 Task: Create a due date automation trigger when advanced on, on the tuesday after a card is due add dates without an incomplete due date at 11:00 AM.
Action: Mouse moved to (880, 268)
Screenshot: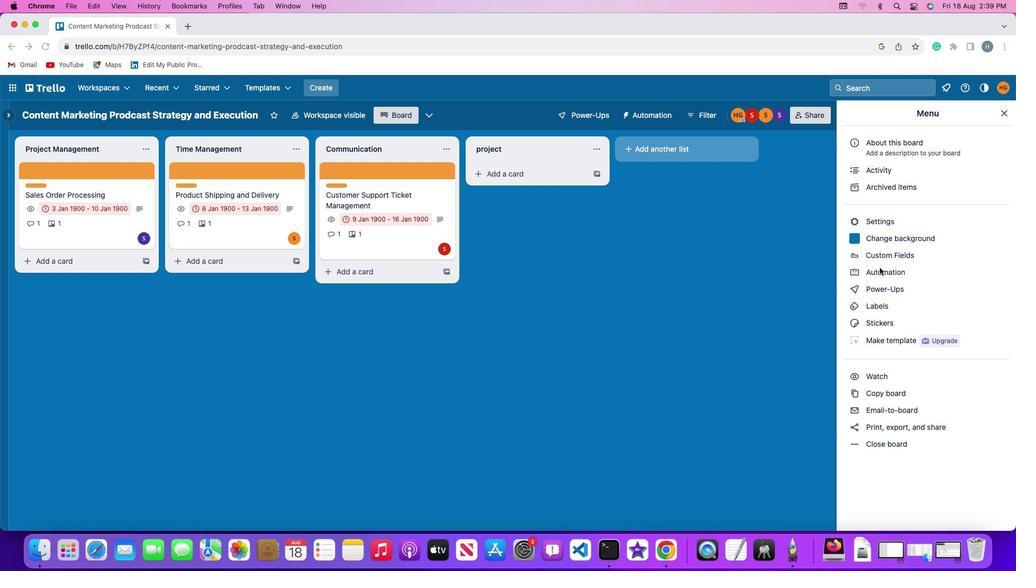 
Action: Mouse pressed left at (880, 268)
Screenshot: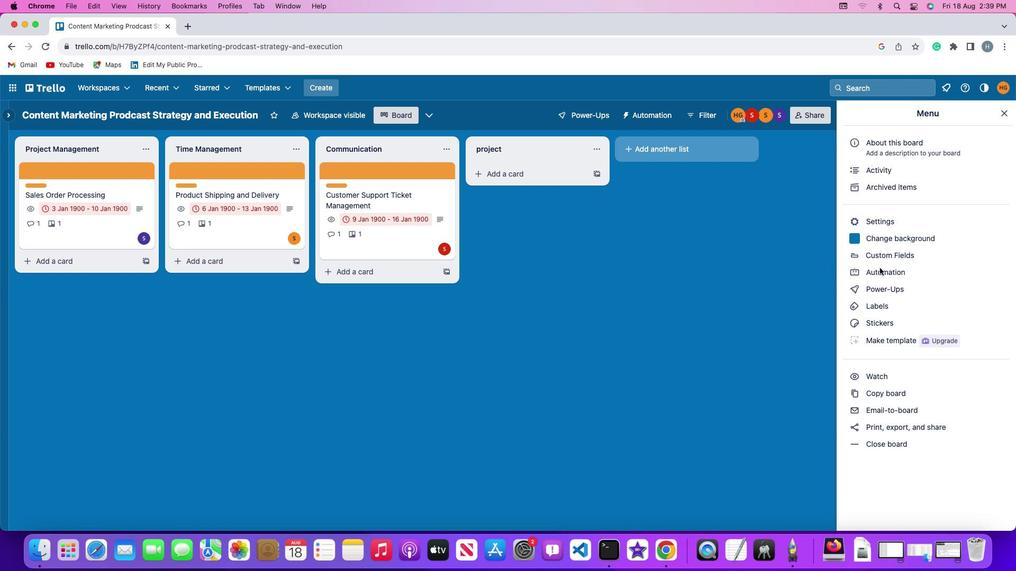 
Action: Mouse pressed left at (880, 268)
Screenshot: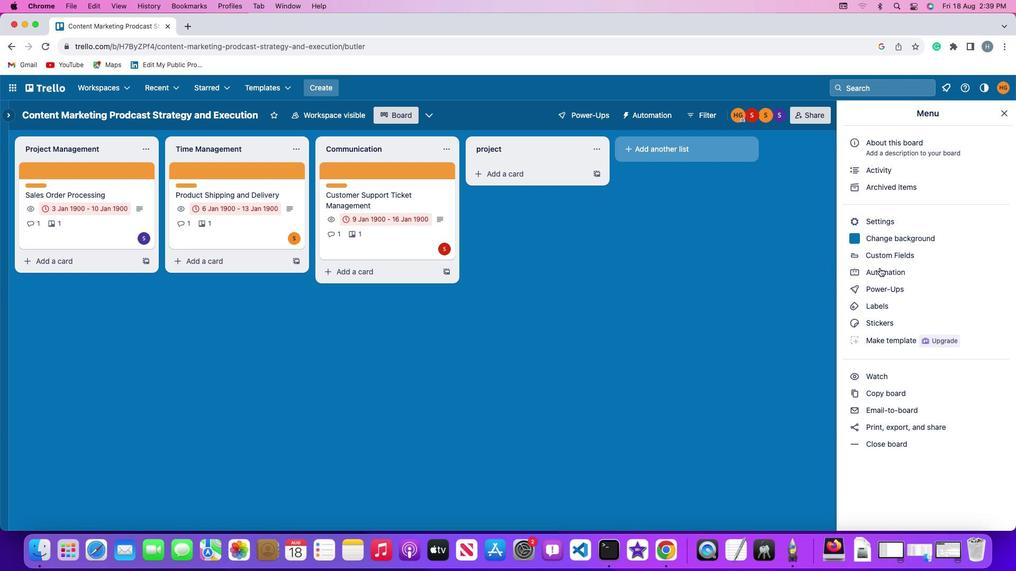 
Action: Mouse moved to (60, 253)
Screenshot: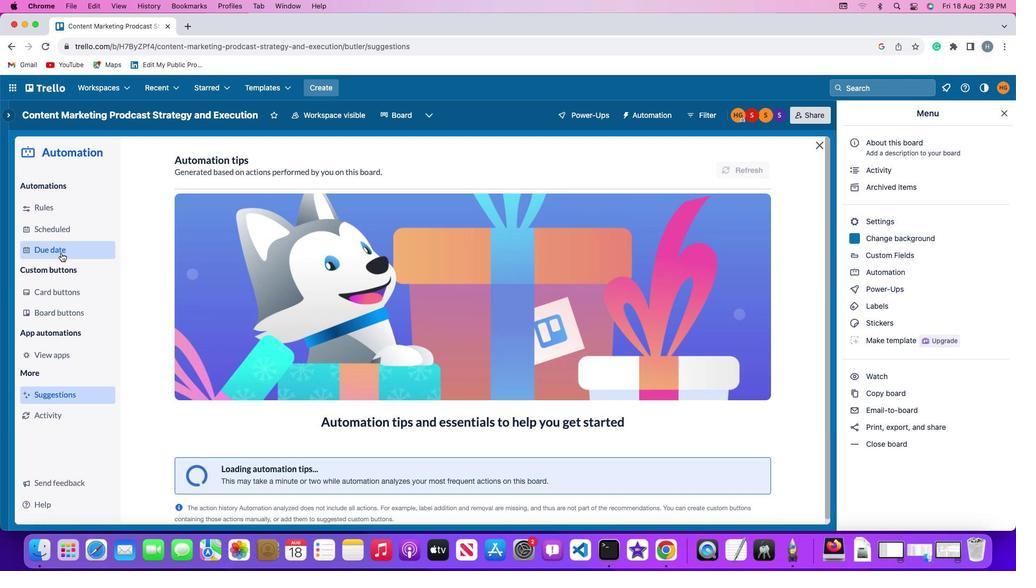 
Action: Mouse pressed left at (60, 253)
Screenshot: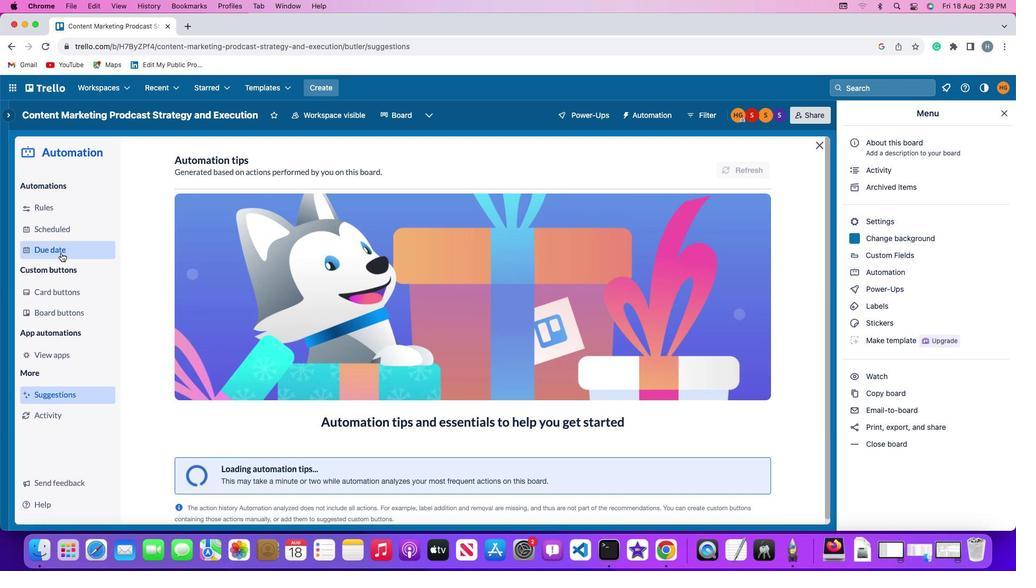 
Action: Mouse moved to (717, 168)
Screenshot: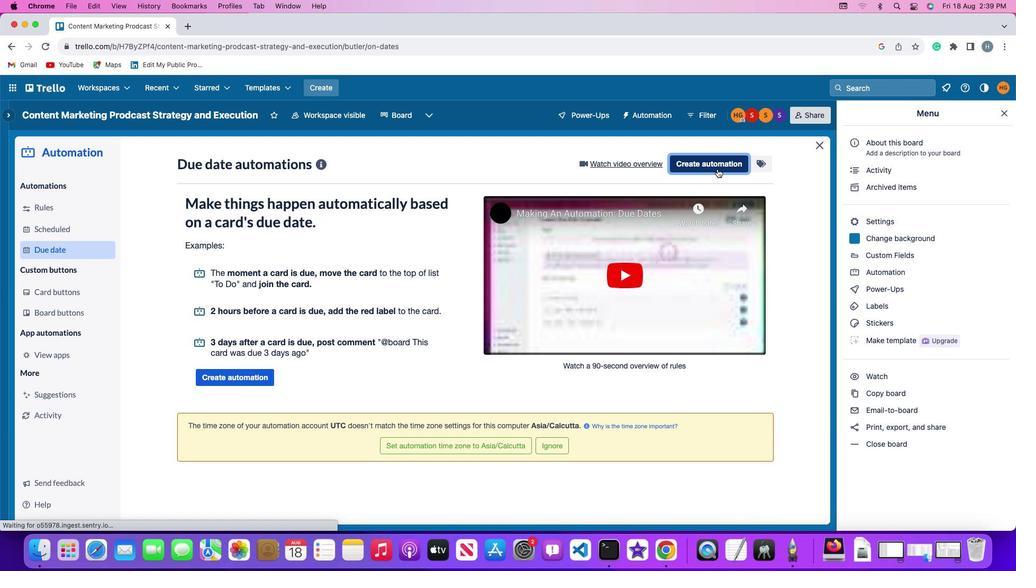 
Action: Mouse pressed left at (717, 168)
Screenshot: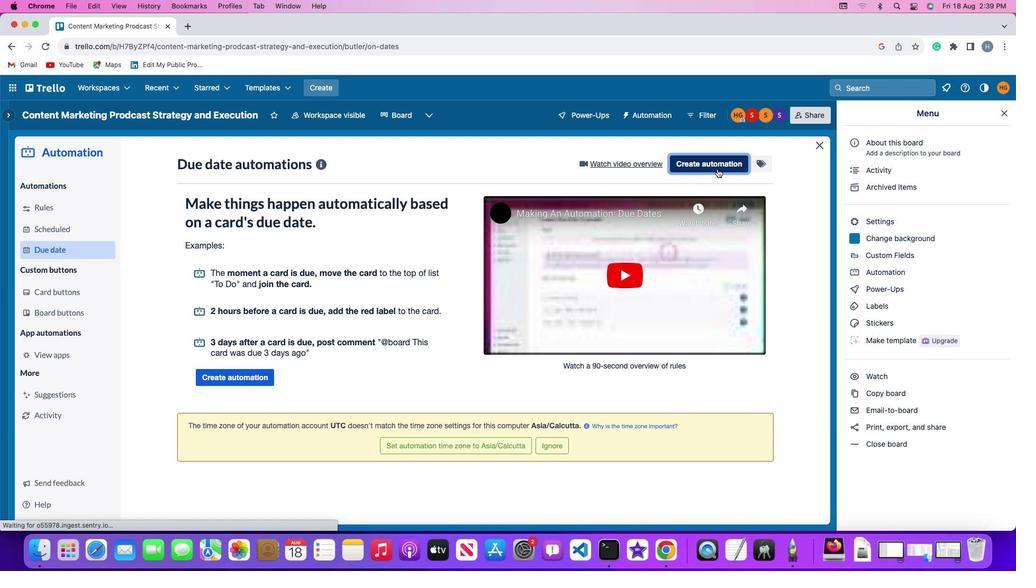 
Action: Mouse moved to (214, 263)
Screenshot: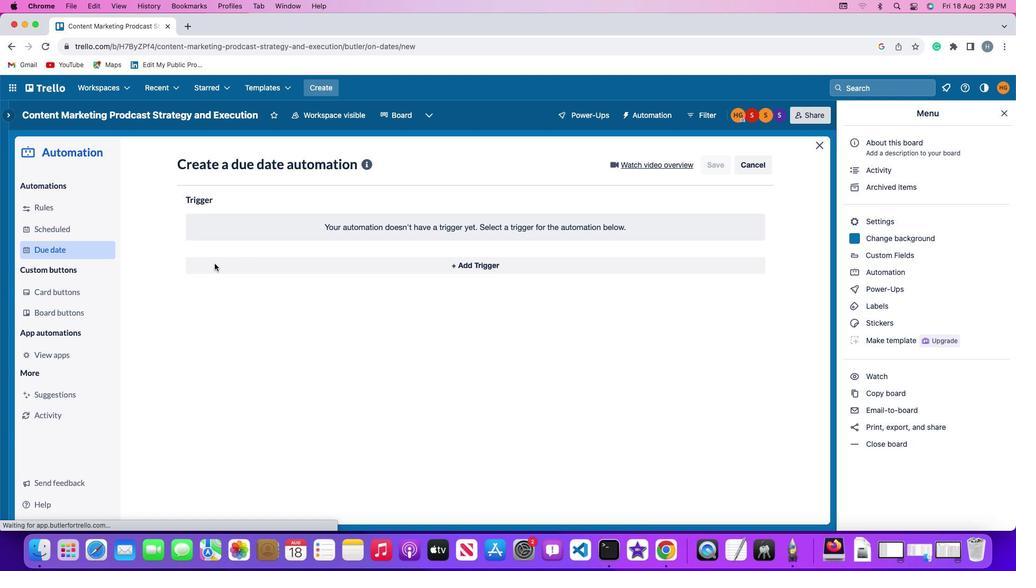 
Action: Mouse pressed left at (214, 263)
Screenshot: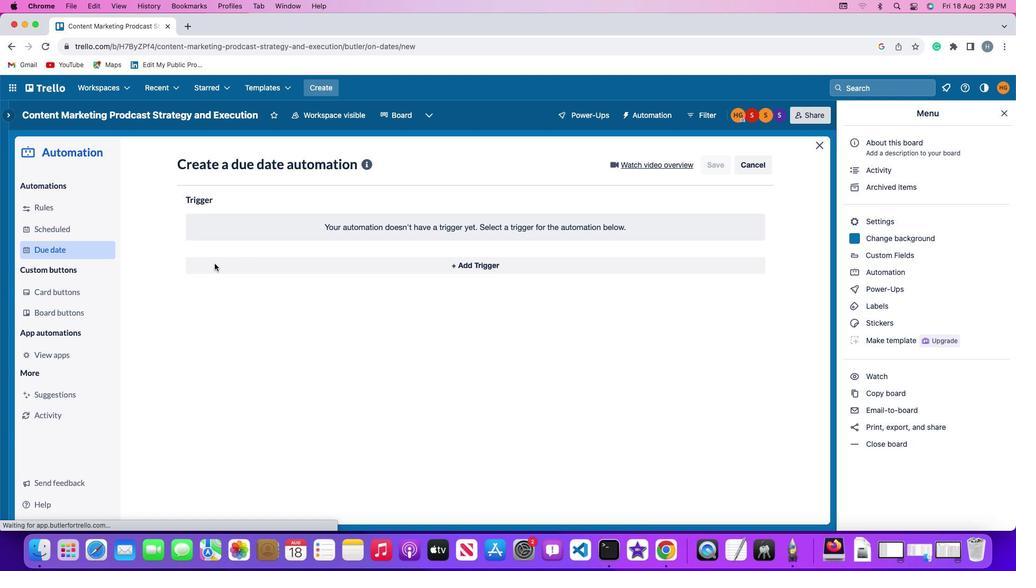 
Action: Mouse moved to (233, 464)
Screenshot: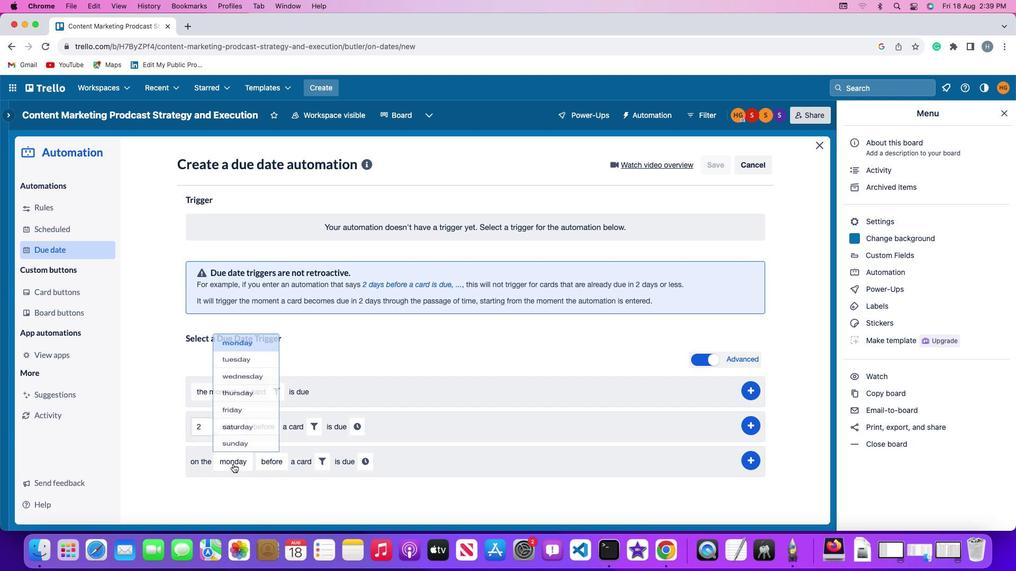 
Action: Mouse pressed left at (233, 464)
Screenshot: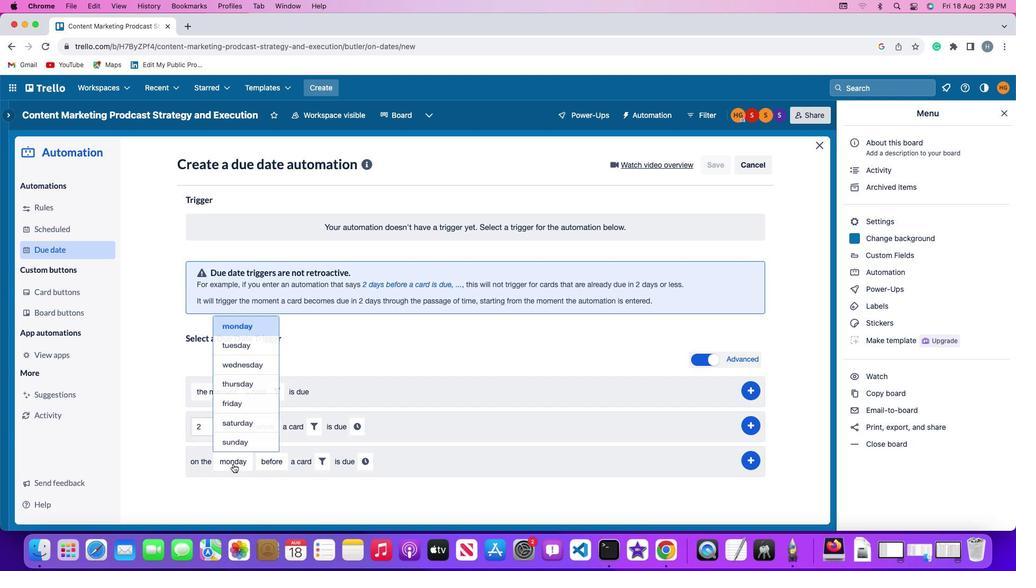 
Action: Mouse moved to (249, 338)
Screenshot: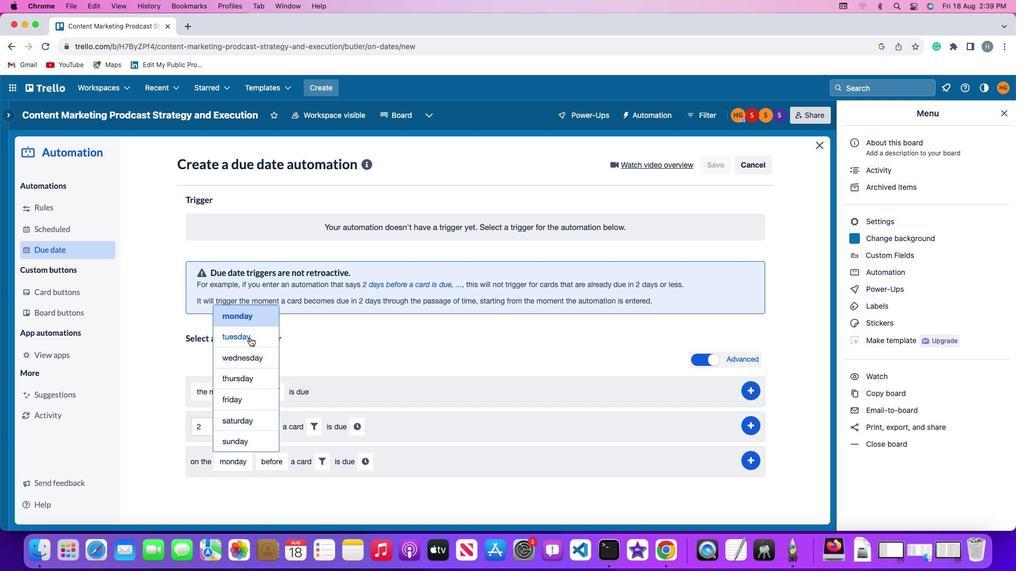 
Action: Mouse pressed left at (249, 338)
Screenshot: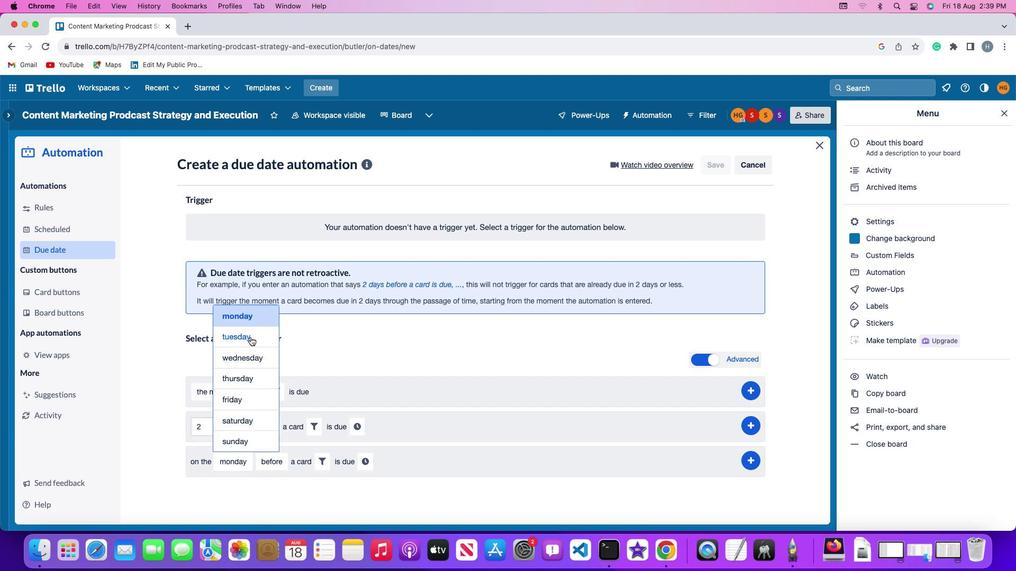 
Action: Mouse moved to (280, 463)
Screenshot: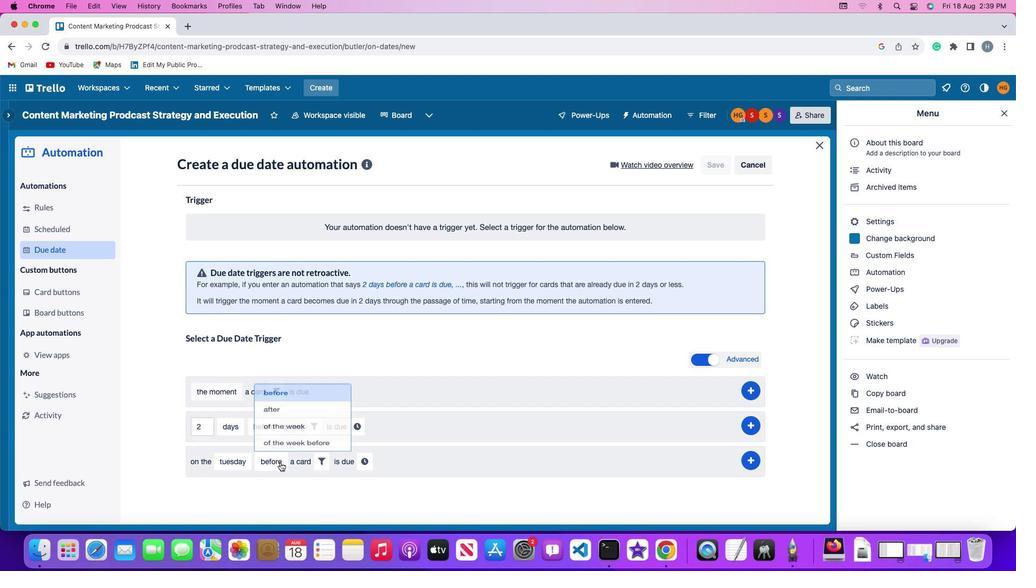 
Action: Mouse pressed left at (280, 463)
Screenshot: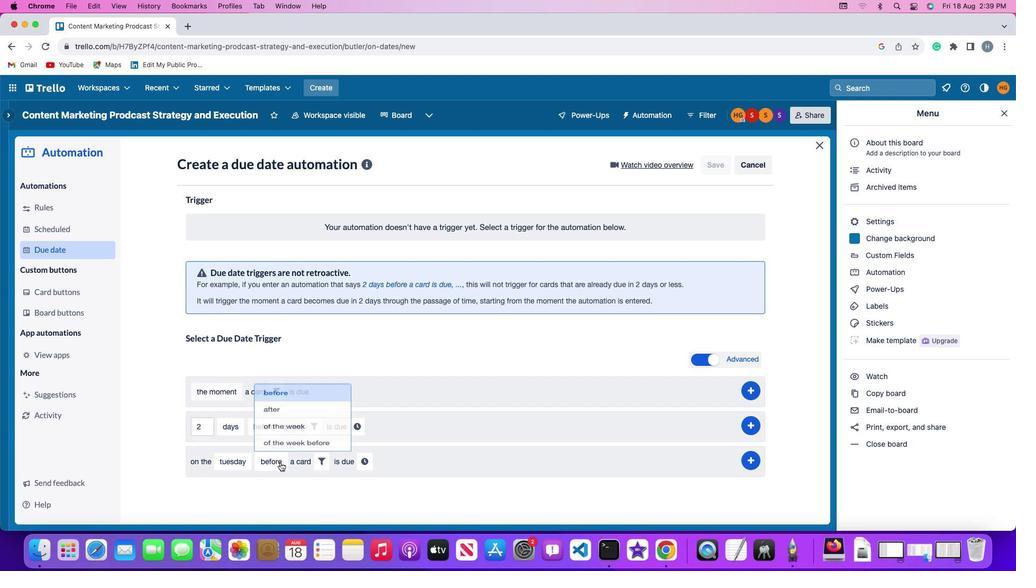 
Action: Mouse moved to (287, 400)
Screenshot: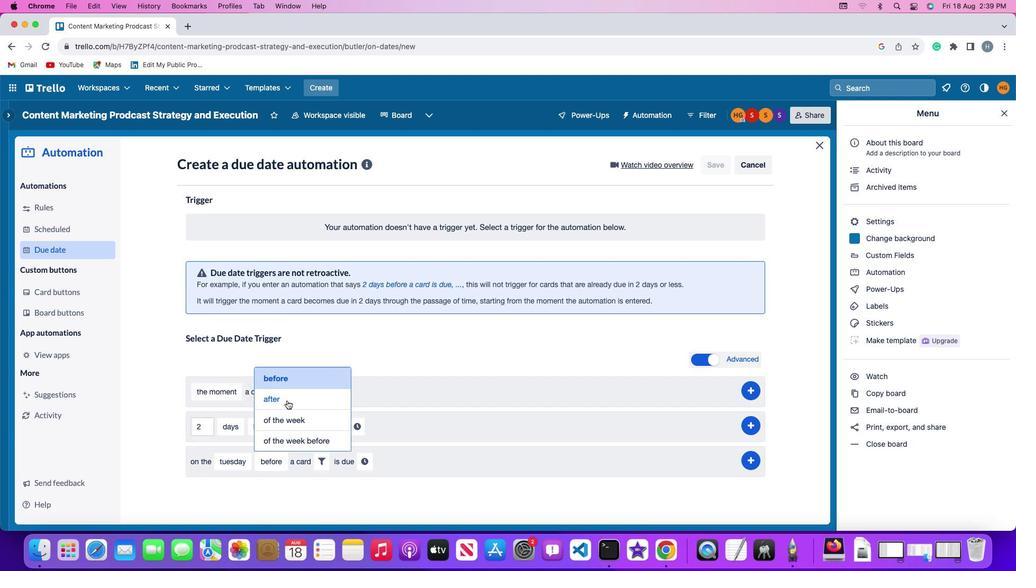 
Action: Mouse pressed left at (287, 400)
Screenshot: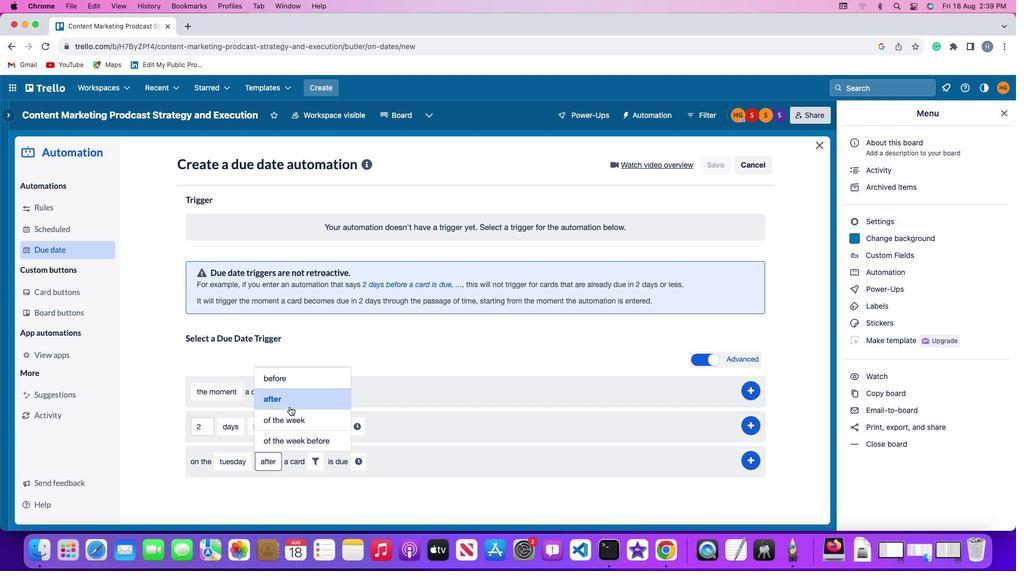 
Action: Mouse moved to (317, 457)
Screenshot: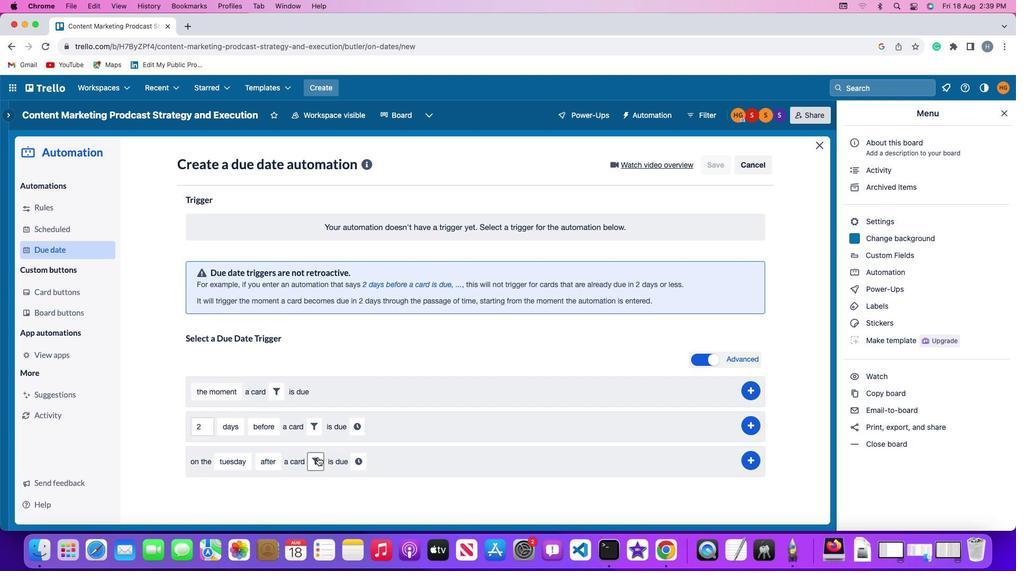 
Action: Mouse pressed left at (317, 457)
Screenshot: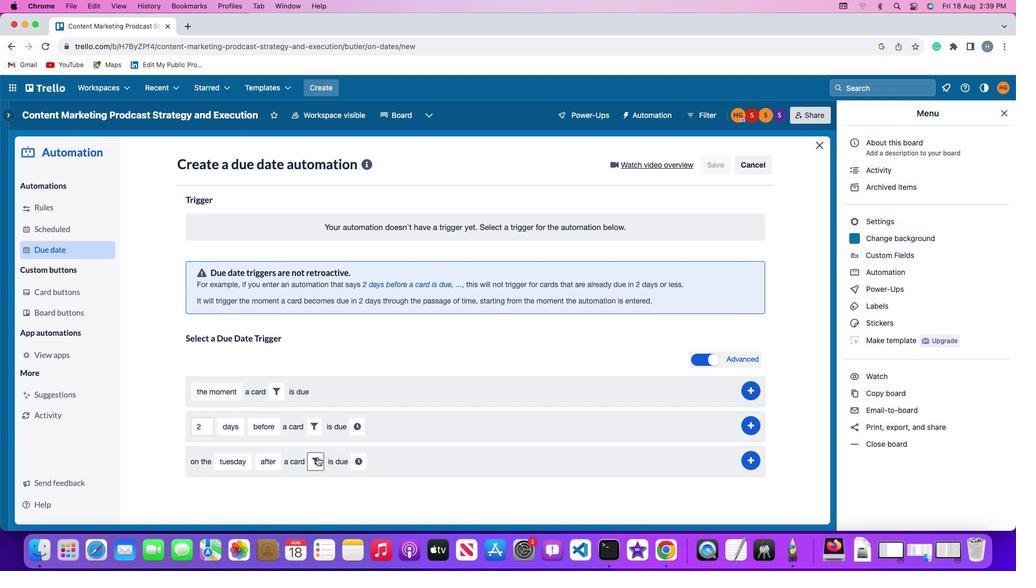 
Action: Mouse moved to (376, 491)
Screenshot: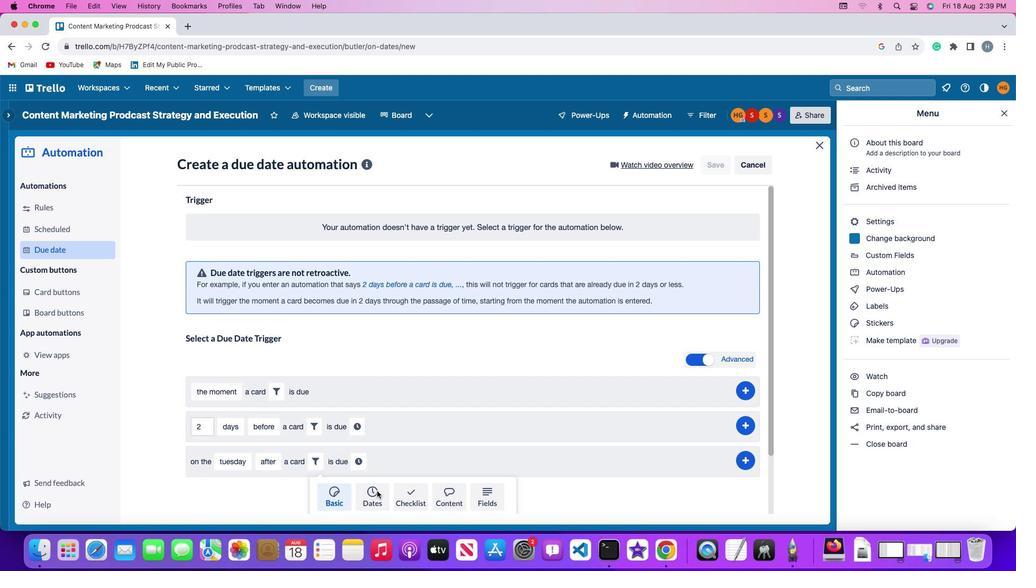 
Action: Mouse pressed left at (376, 491)
Screenshot: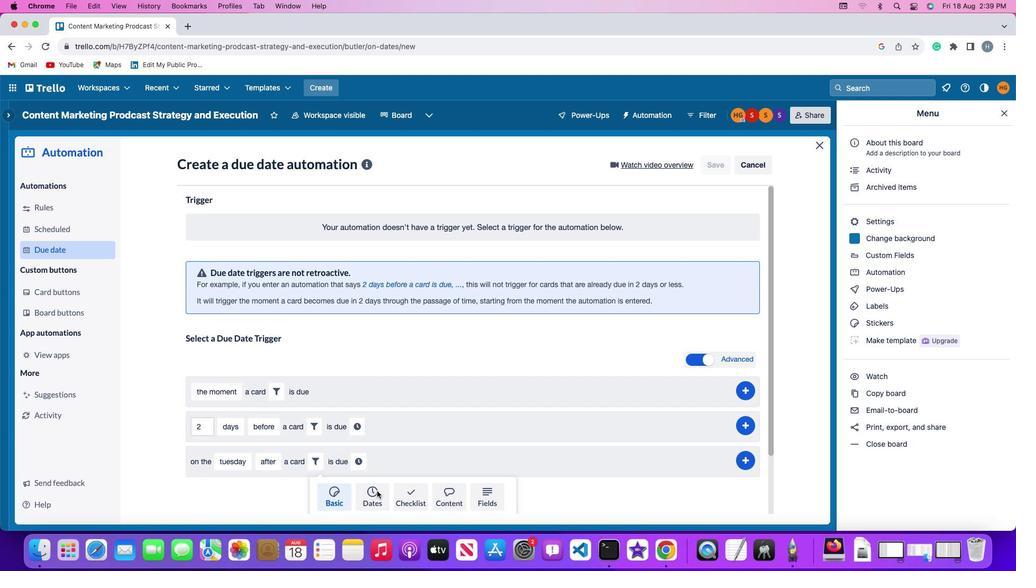 
Action: Mouse moved to (282, 479)
Screenshot: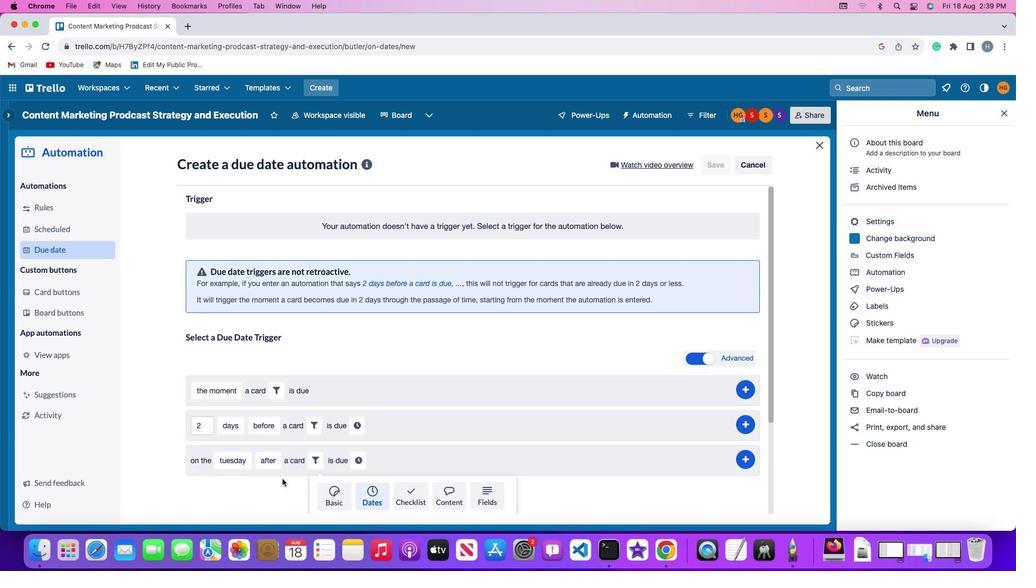 
Action: Mouse scrolled (282, 479) with delta (0, 0)
Screenshot: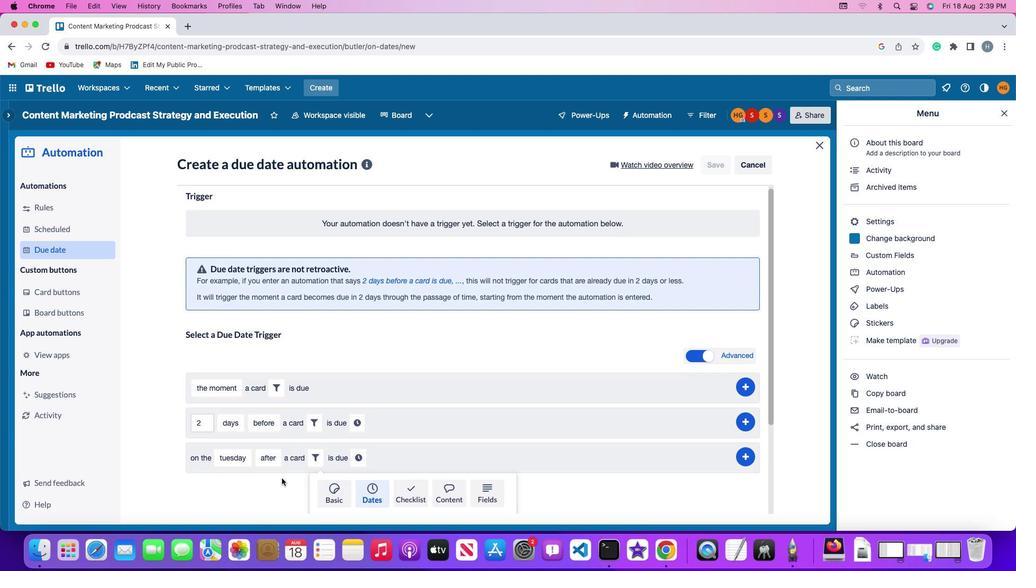 
Action: Mouse scrolled (282, 479) with delta (0, 0)
Screenshot: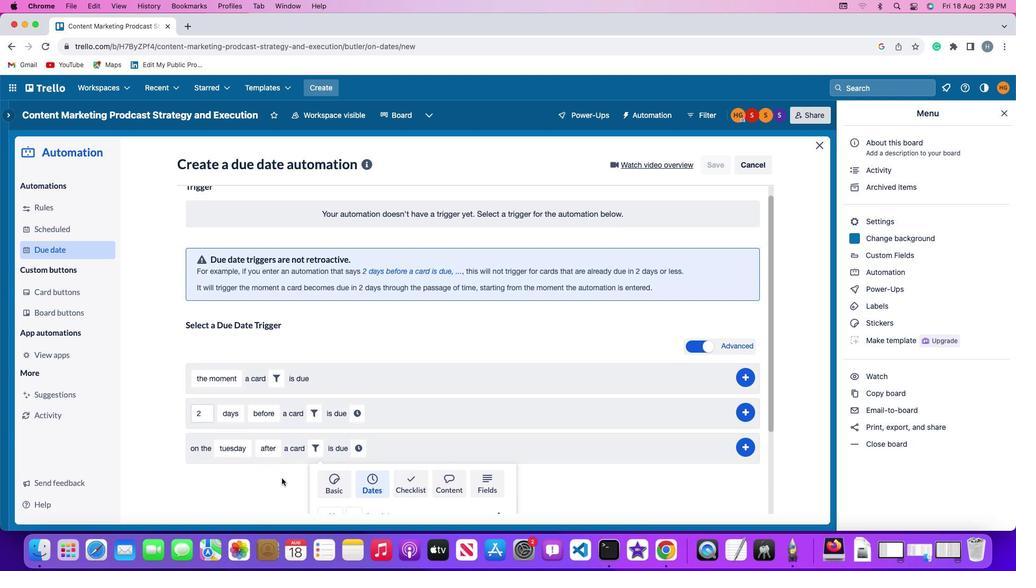 
Action: Mouse moved to (282, 479)
Screenshot: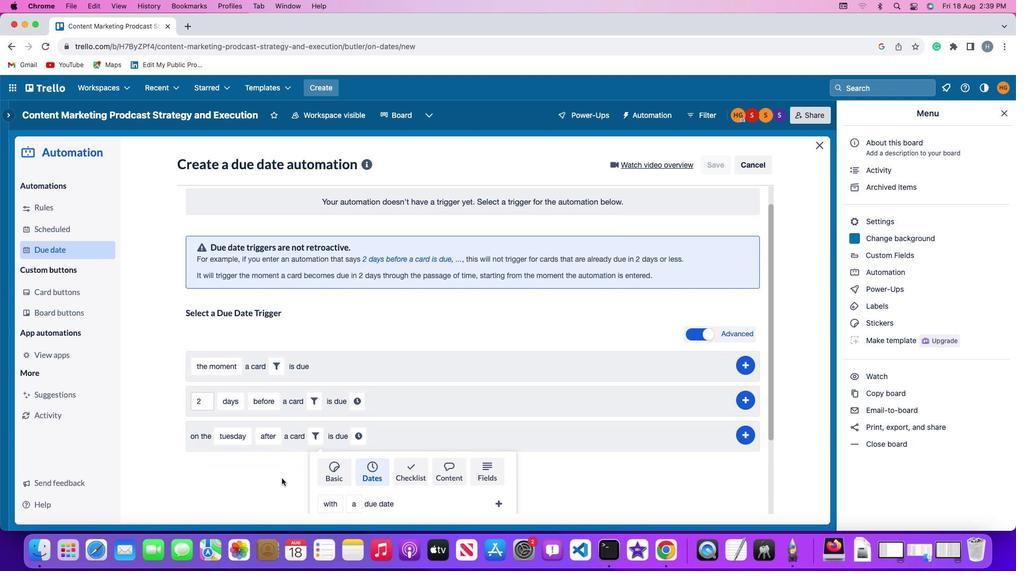 
Action: Mouse scrolled (282, 479) with delta (0, -1)
Screenshot: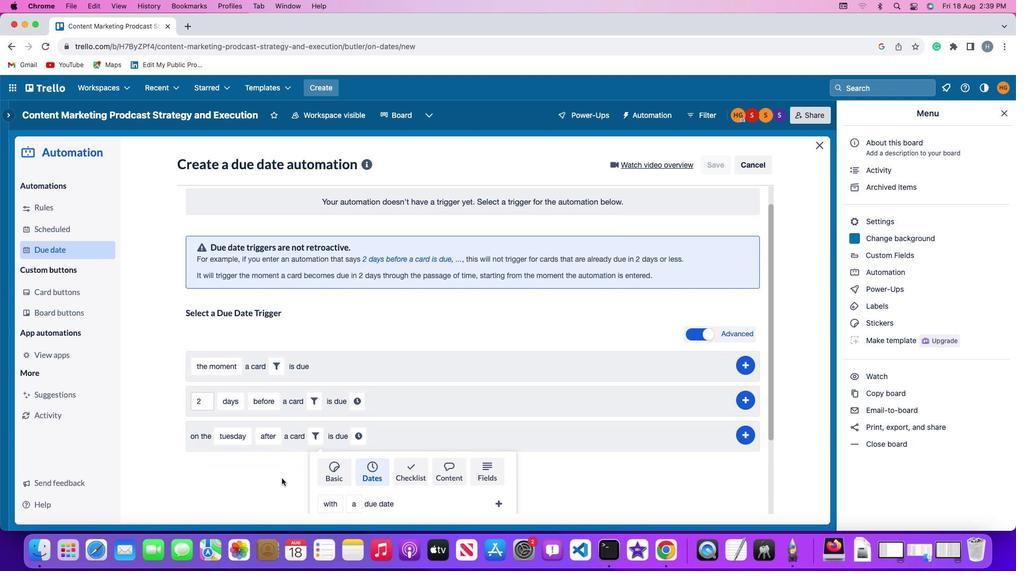 
Action: Mouse moved to (326, 470)
Screenshot: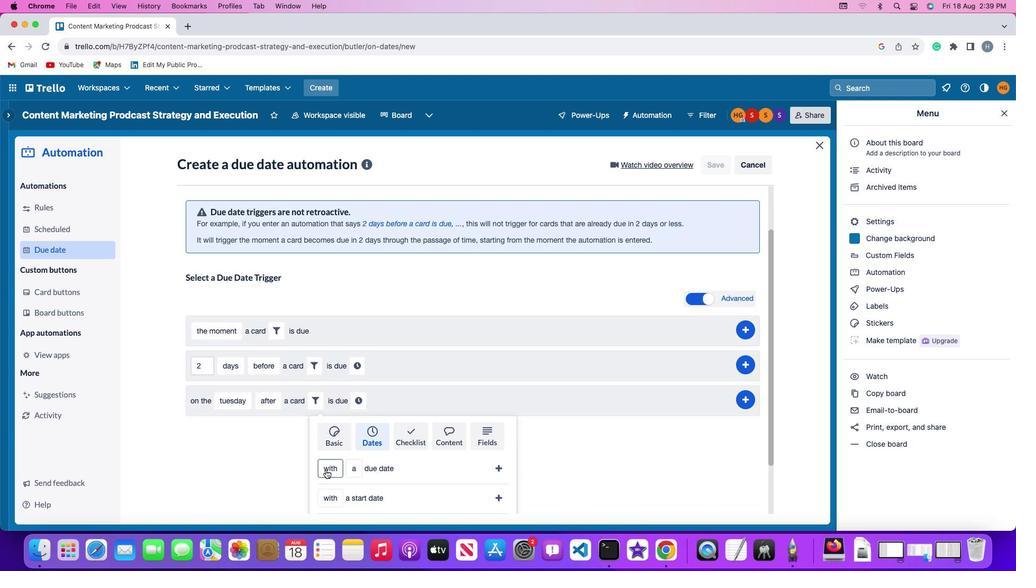 
Action: Mouse pressed left at (326, 470)
Screenshot: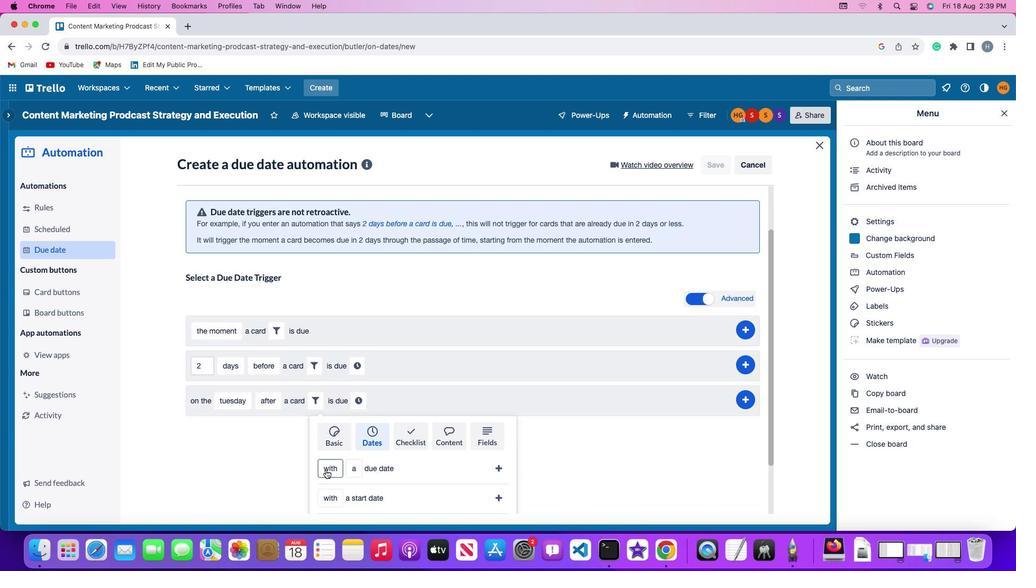 
Action: Mouse moved to (335, 507)
Screenshot: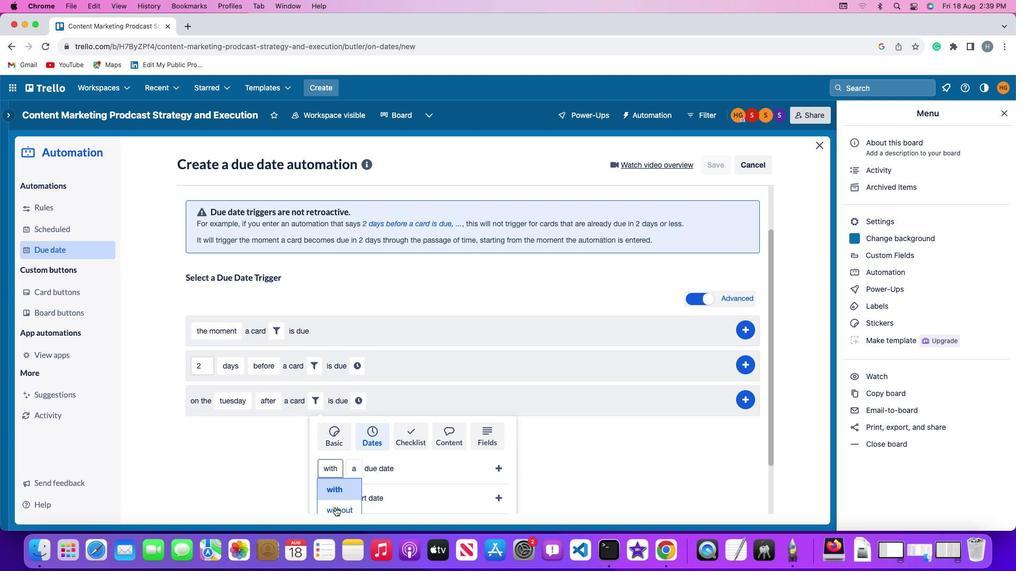 
Action: Mouse pressed left at (335, 507)
Screenshot: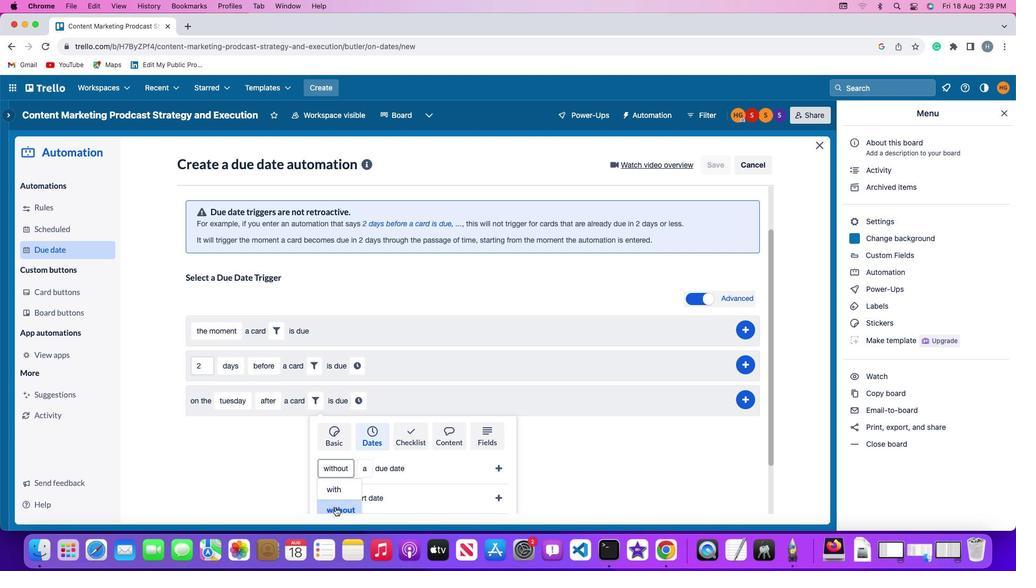 
Action: Mouse moved to (362, 464)
Screenshot: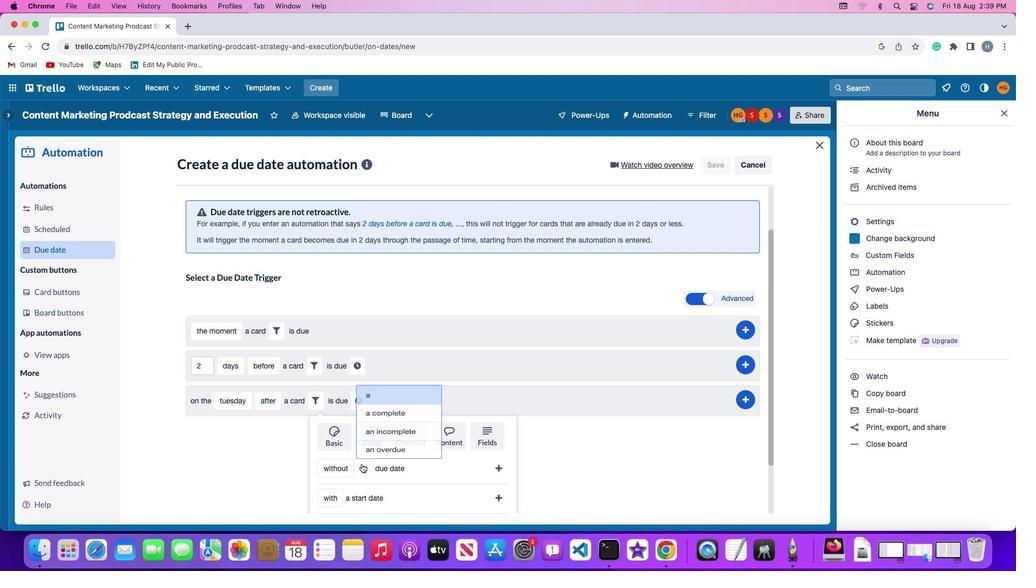 
Action: Mouse pressed left at (362, 464)
Screenshot: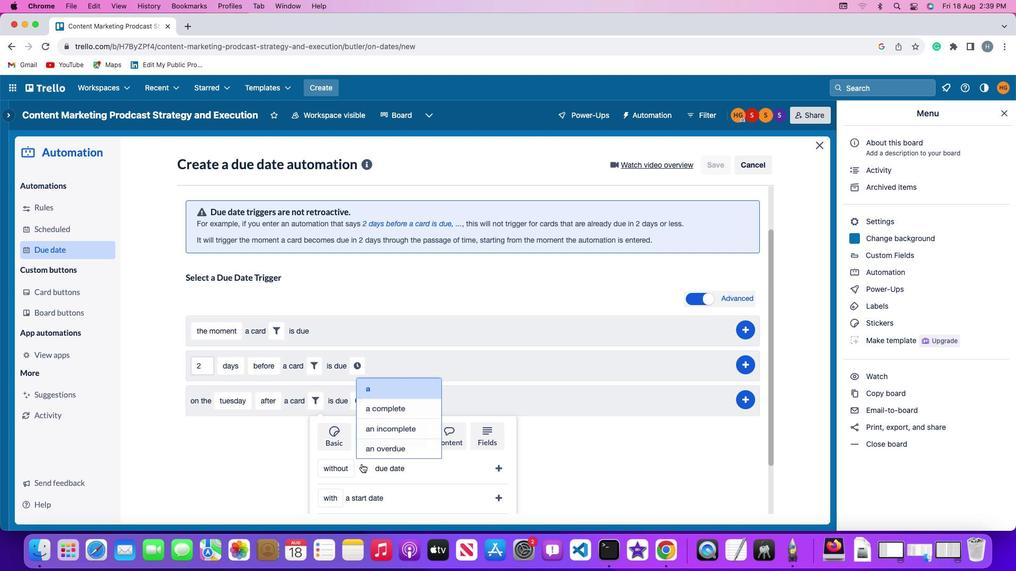 
Action: Mouse moved to (390, 432)
Screenshot: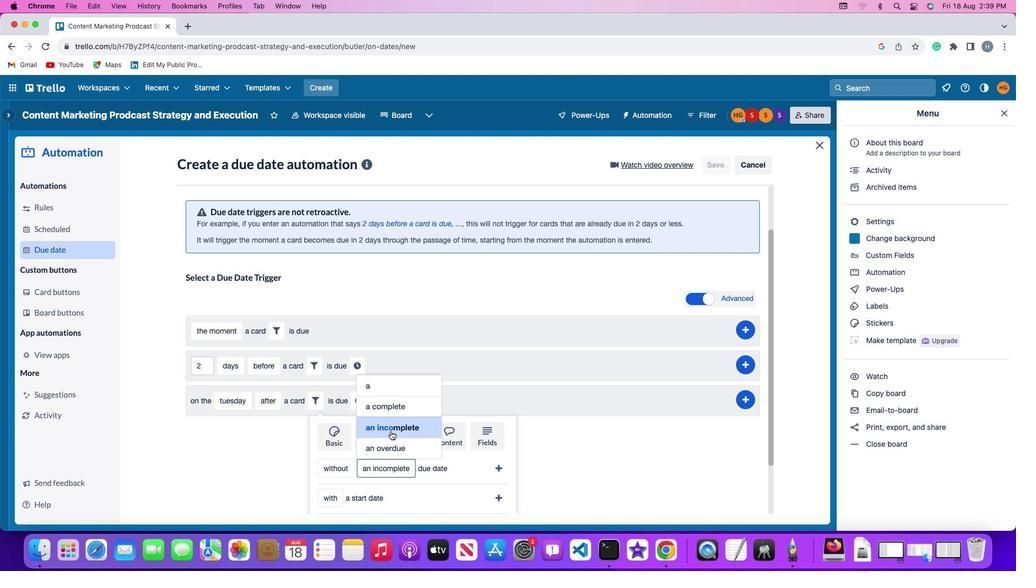 
Action: Mouse pressed left at (390, 432)
Screenshot: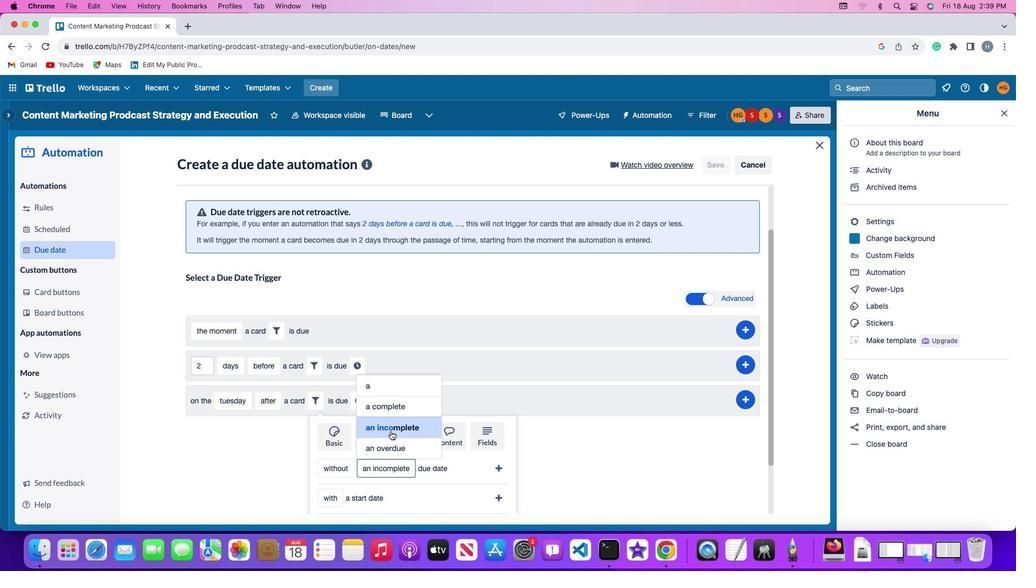 
Action: Mouse moved to (502, 468)
Screenshot: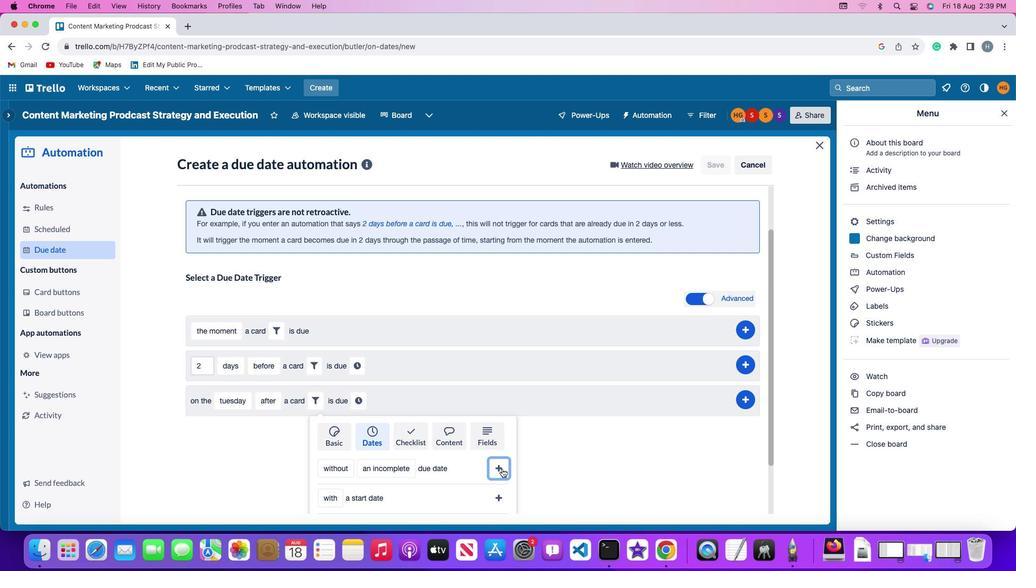 
Action: Mouse pressed left at (502, 468)
Screenshot: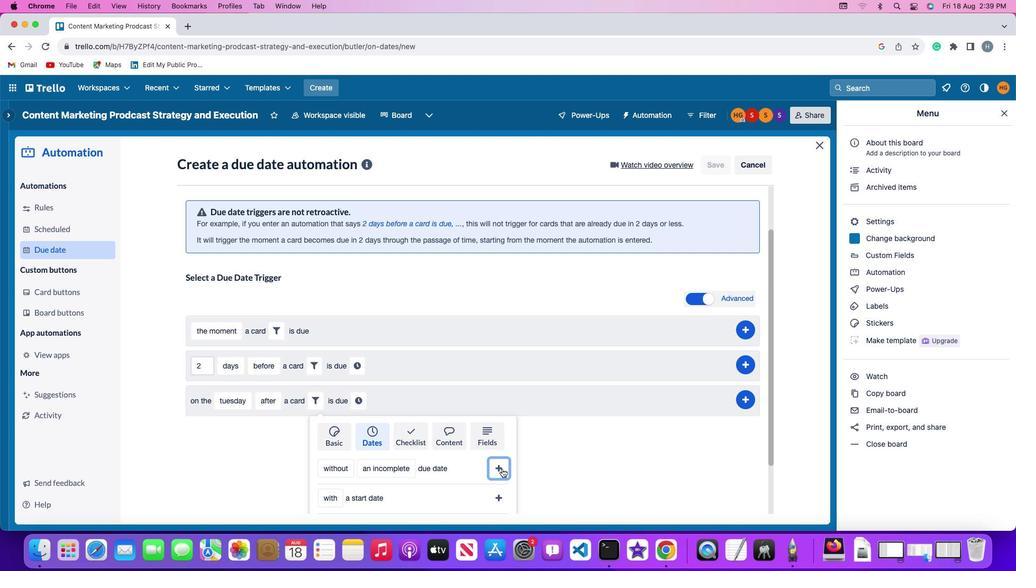 
Action: Mouse moved to (489, 466)
Screenshot: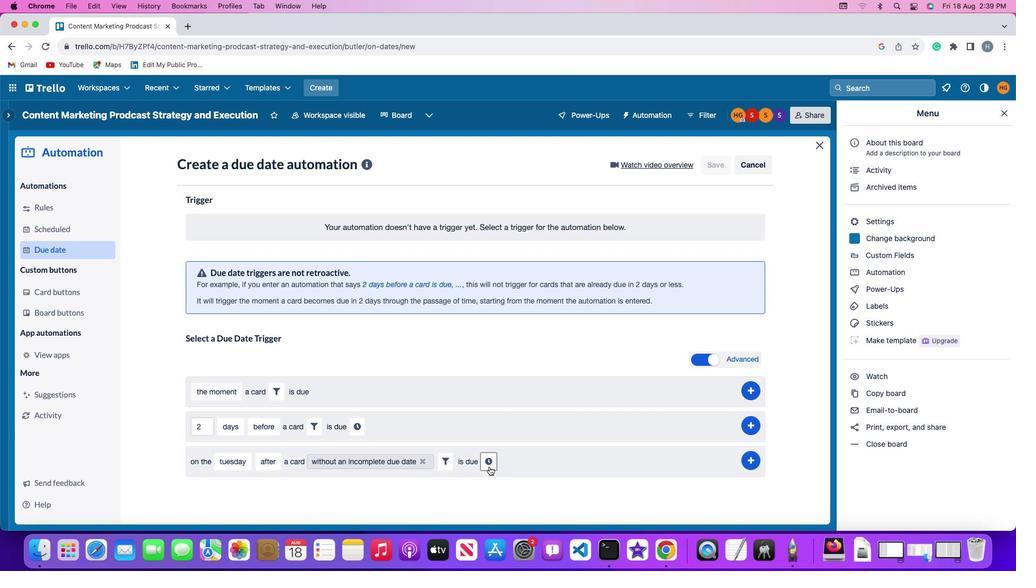 
Action: Mouse pressed left at (489, 466)
Screenshot: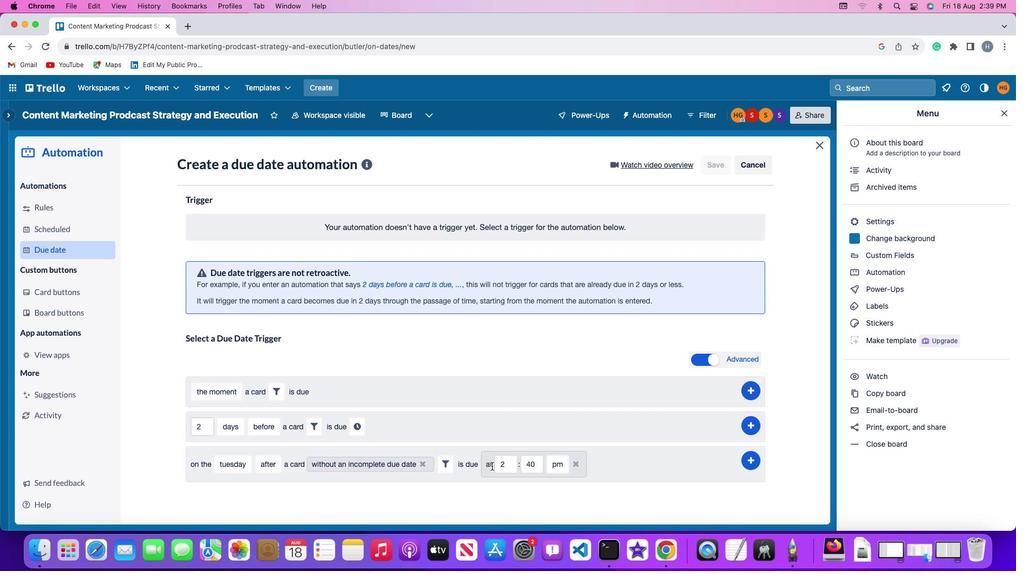 
Action: Mouse moved to (507, 465)
Screenshot: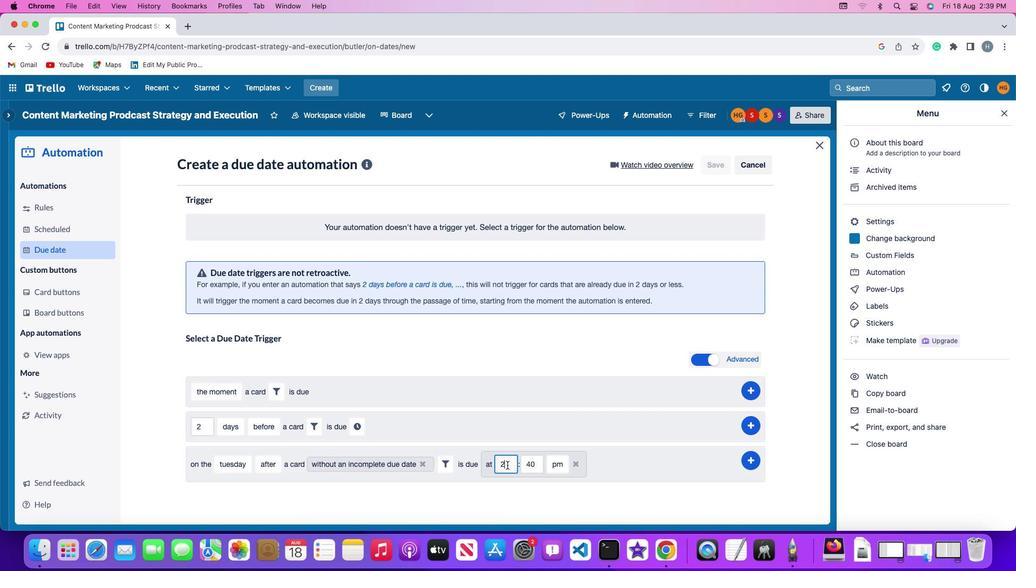
Action: Mouse pressed left at (507, 465)
Screenshot: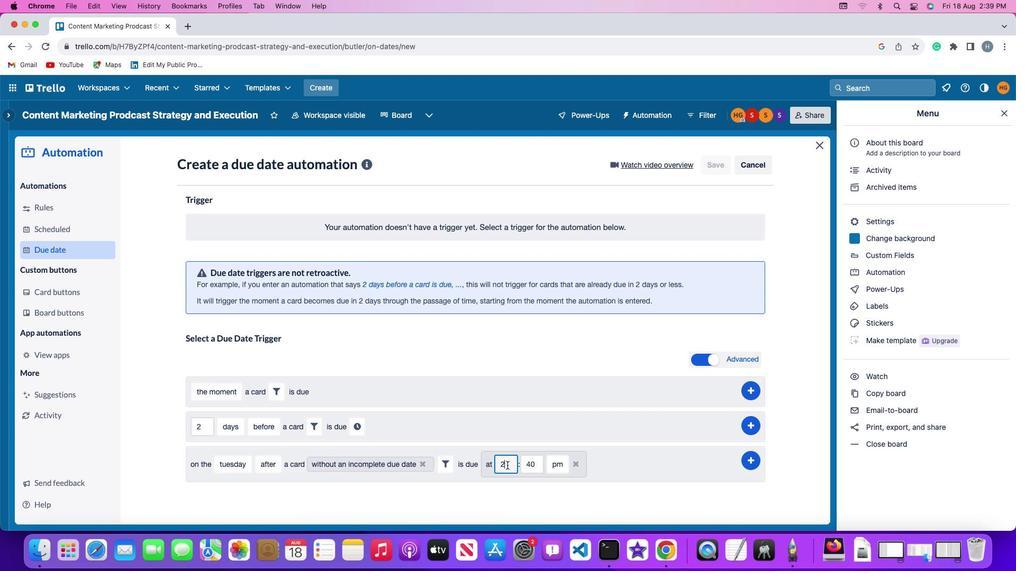 
Action: Key pressed Key.backspace'1''1'
Screenshot: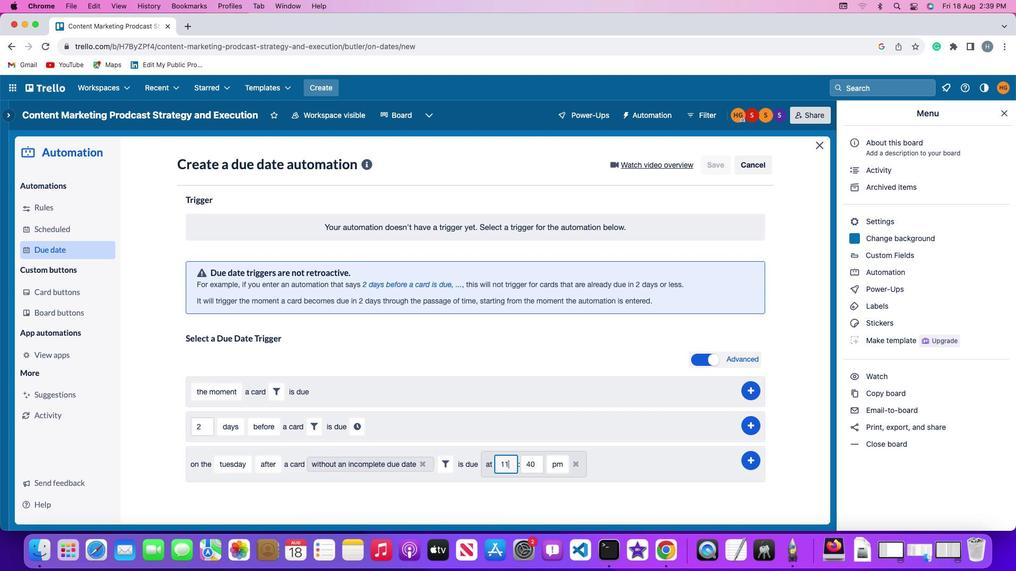
Action: Mouse moved to (537, 463)
Screenshot: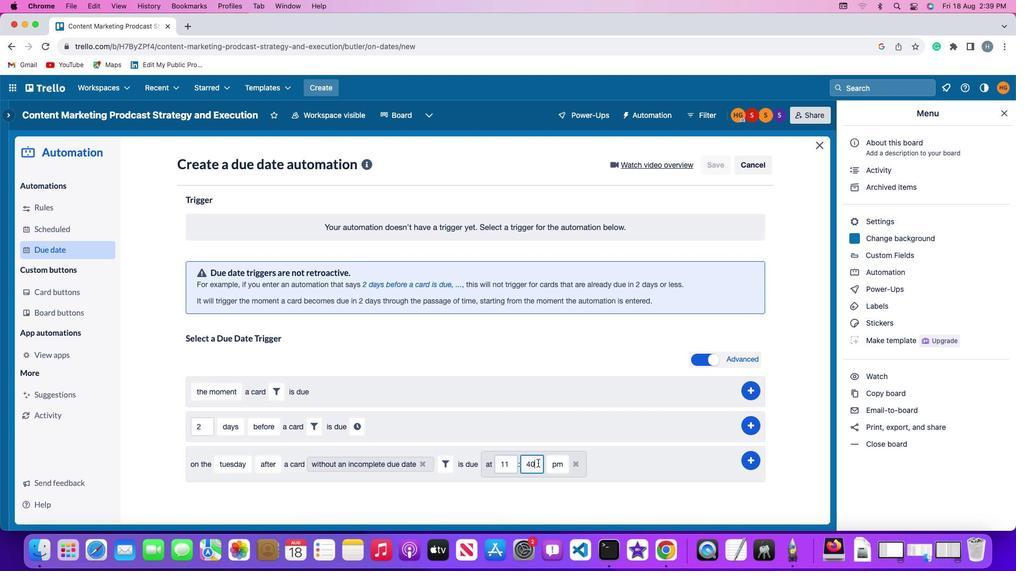 
Action: Mouse pressed left at (537, 463)
Screenshot: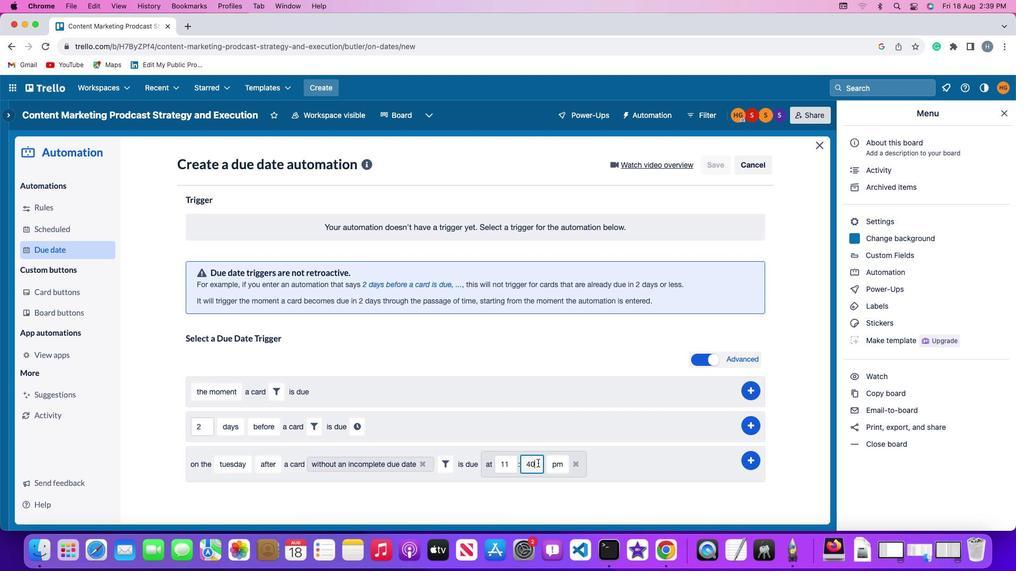 
Action: Key pressed Key.backspaceKey.backspace'0''0'
Screenshot: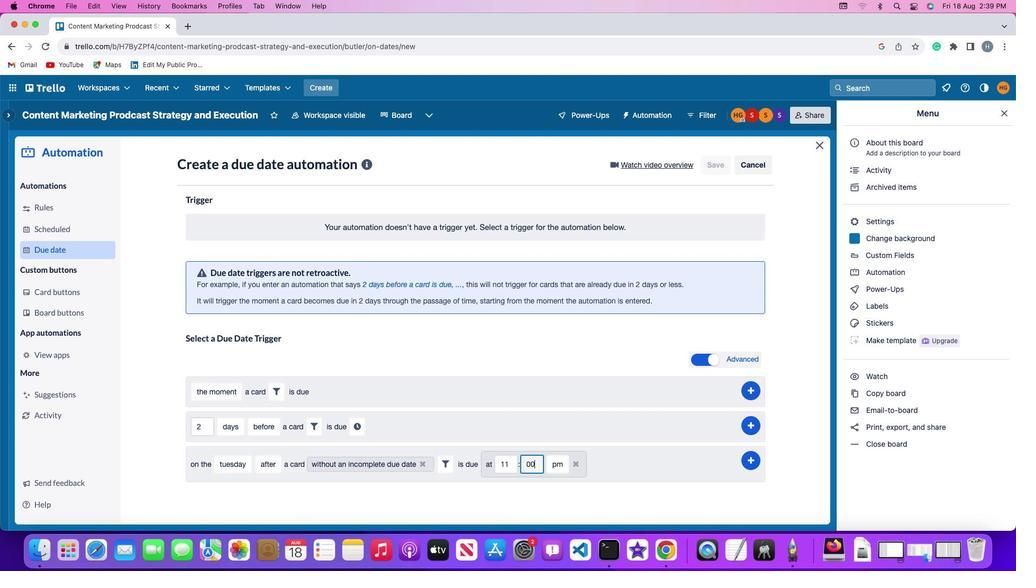 
Action: Mouse moved to (552, 462)
Screenshot: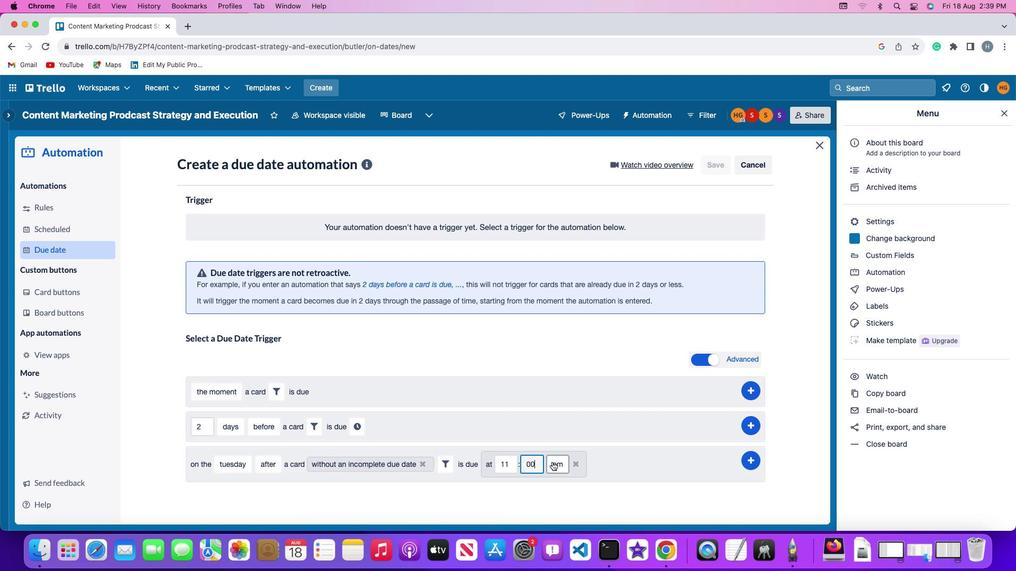 
Action: Mouse pressed left at (552, 462)
Screenshot: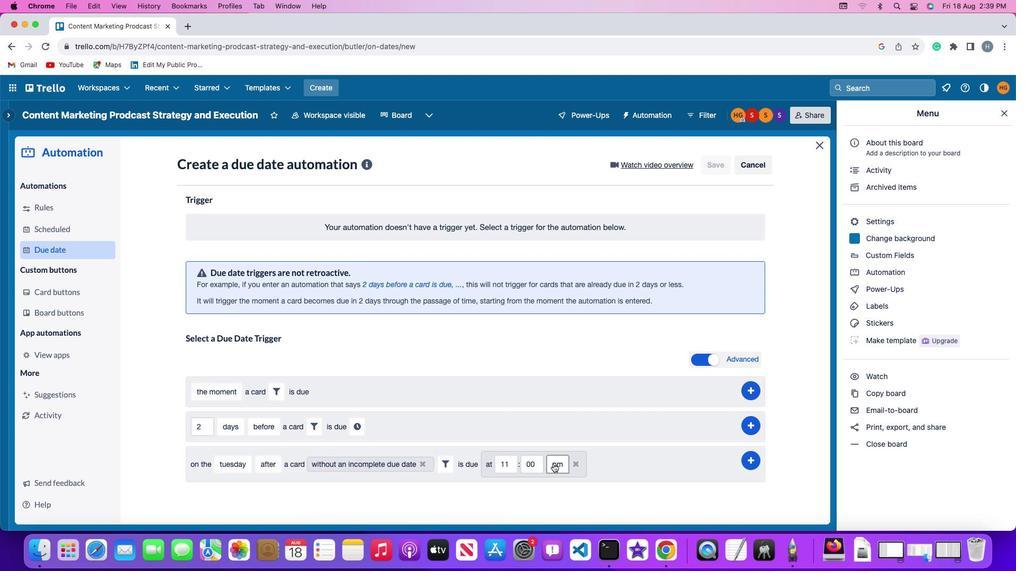 
Action: Mouse moved to (561, 482)
Screenshot: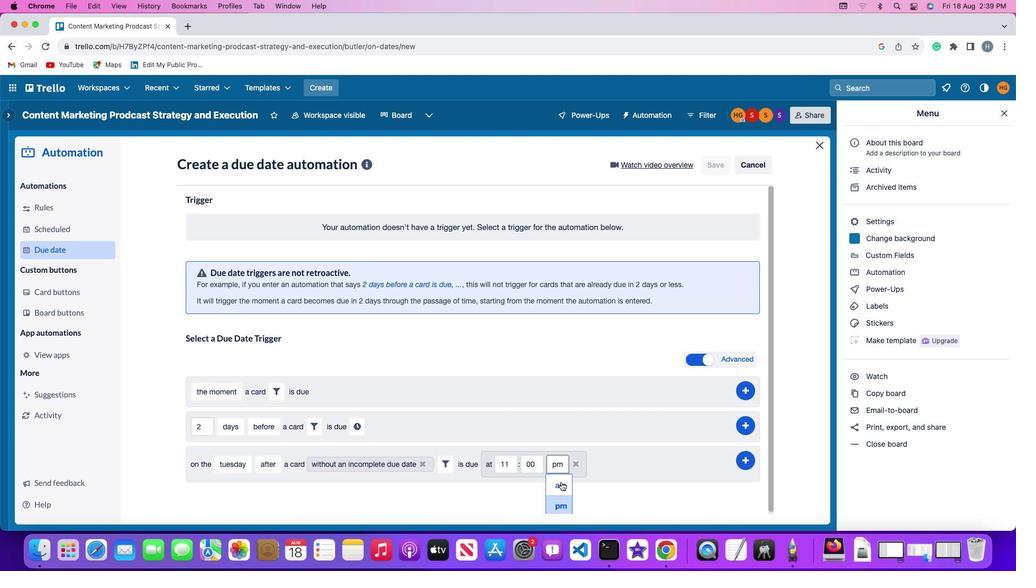 
Action: Mouse pressed left at (561, 482)
Screenshot: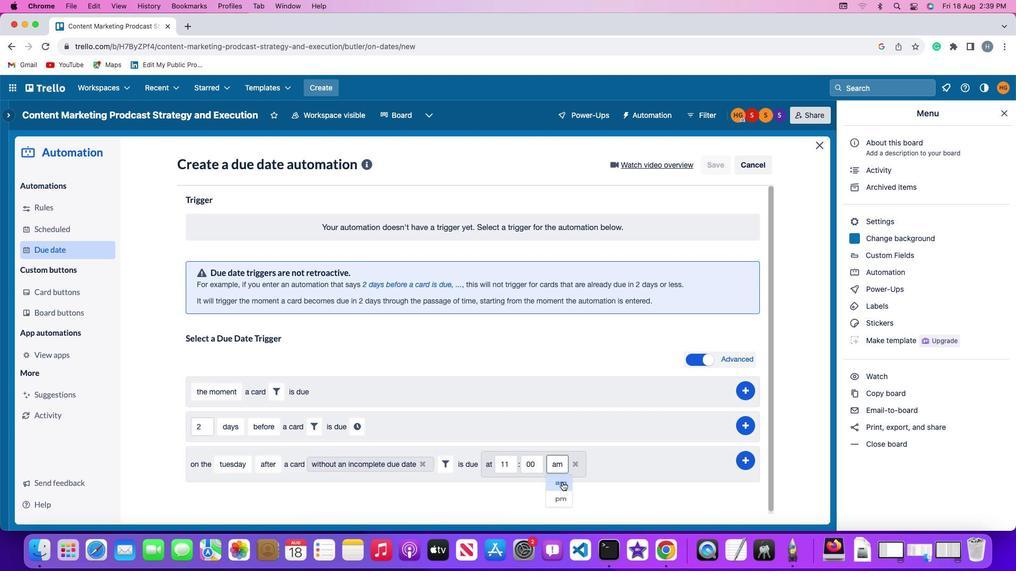 
Action: Mouse moved to (750, 461)
Screenshot: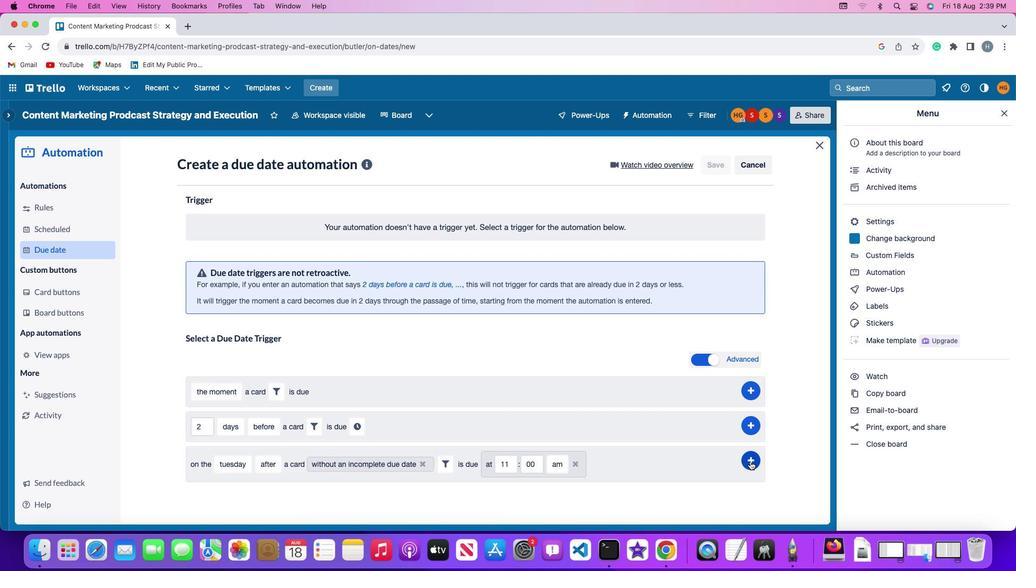 
Action: Mouse pressed left at (750, 461)
Screenshot: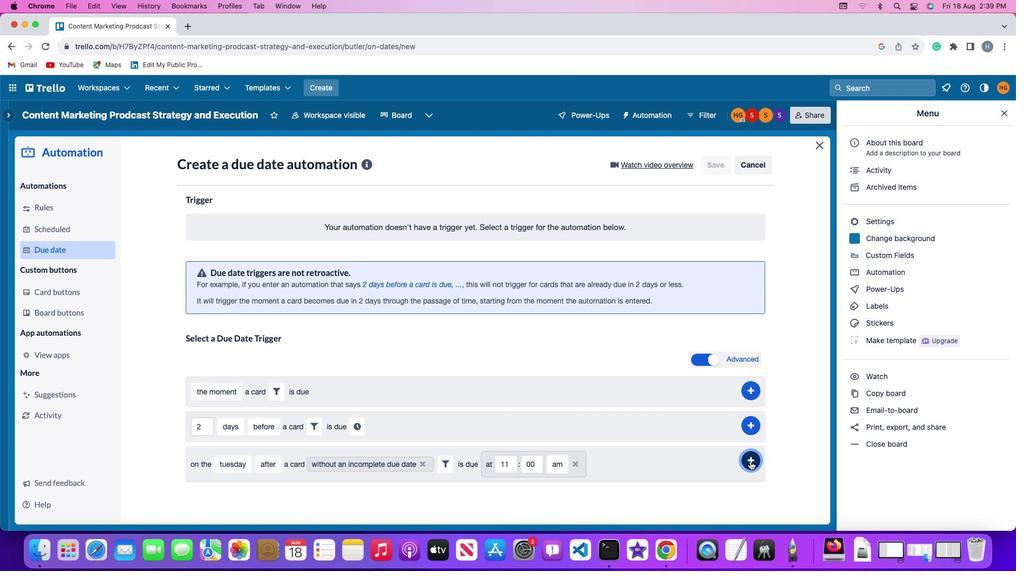 
Action: Mouse moved to (788, 383)
Screenshot: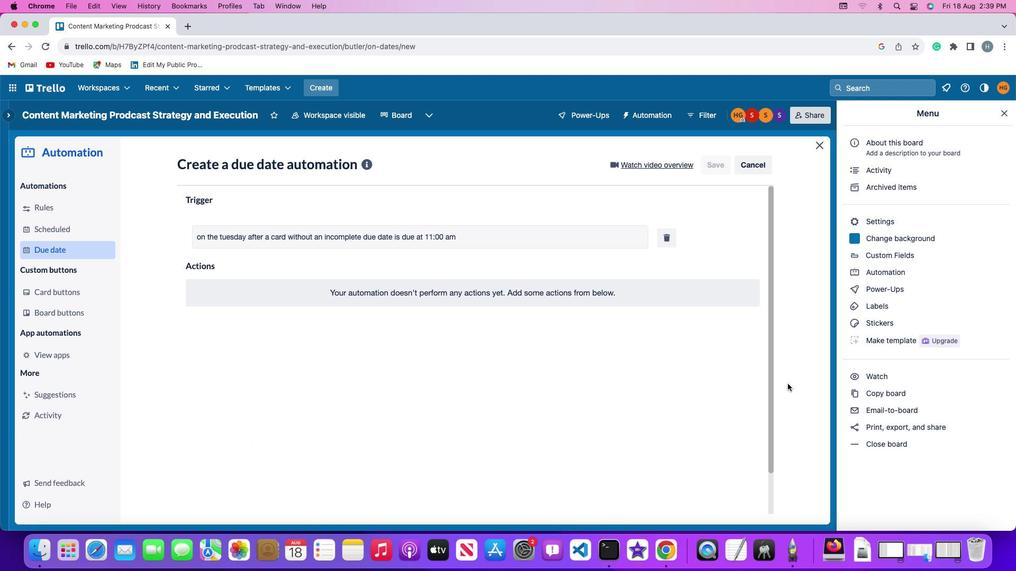 
